 Task: Go to the posts of company Google
Action: Mouse moved to (516, 549)
Screenshot: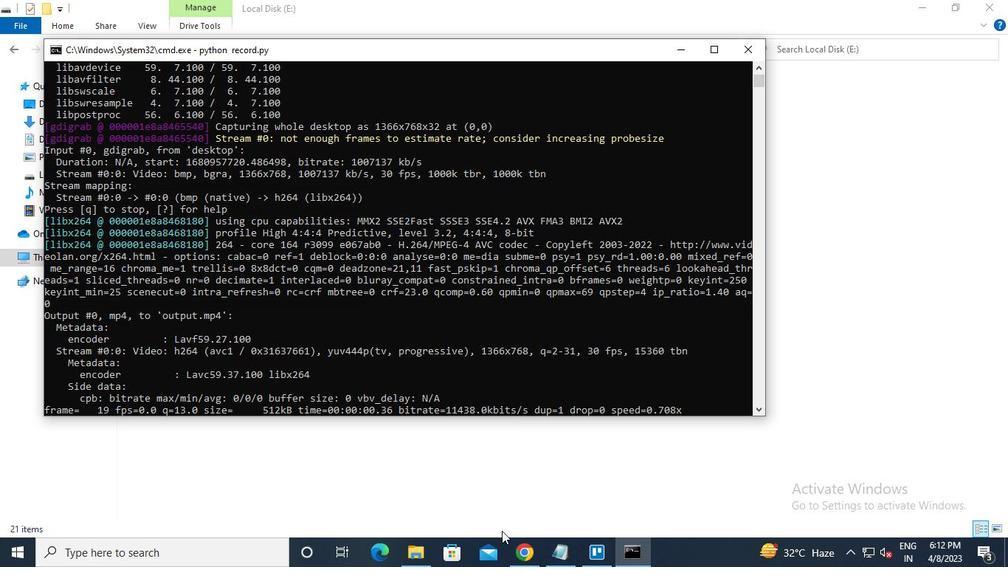 
Action: Mouse pressed left at (516, 549)
Screenshot: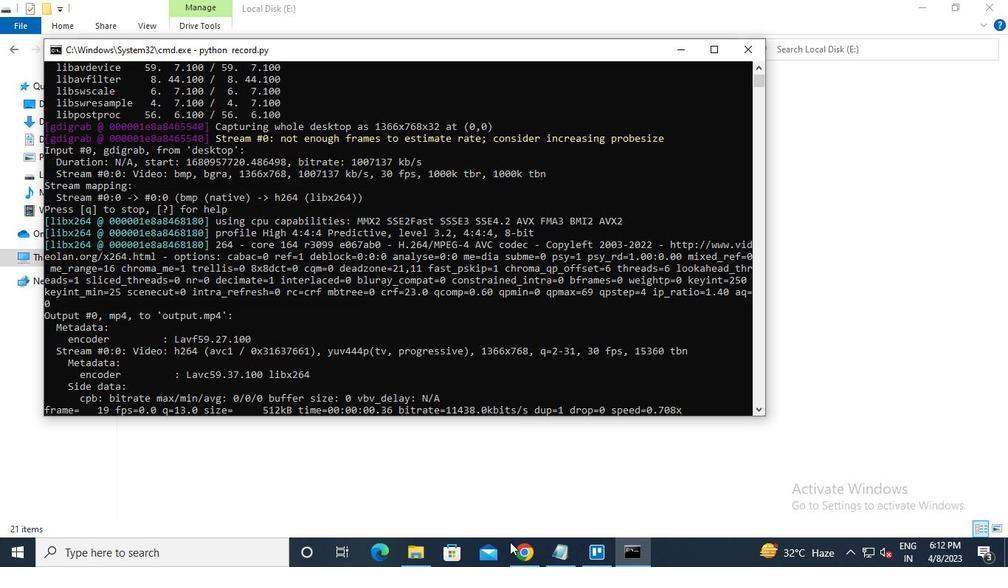 
Action: Mouse moved to (247, 87)
Screenshot: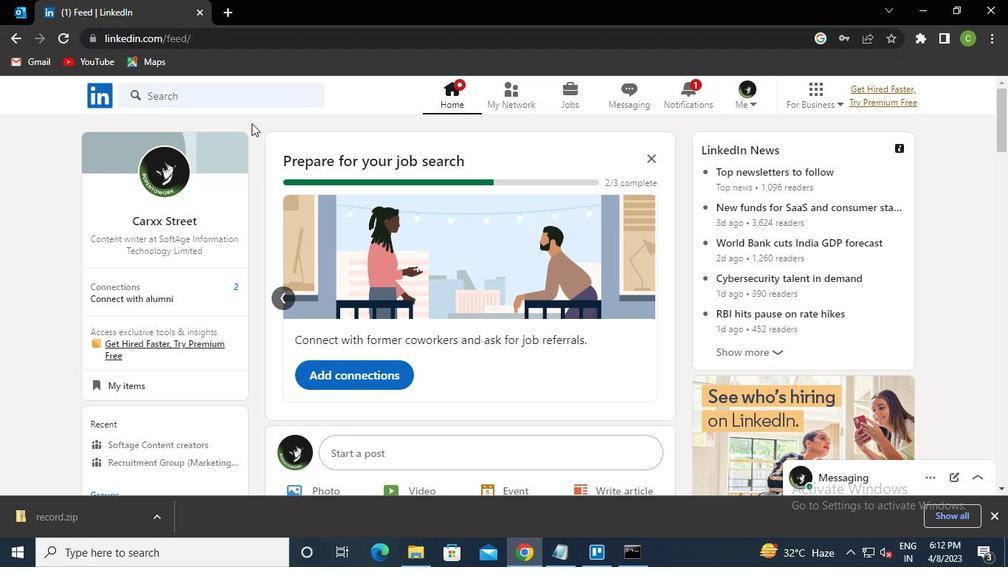
Action: Mouse pressed left at (247, 87)
Screenshot: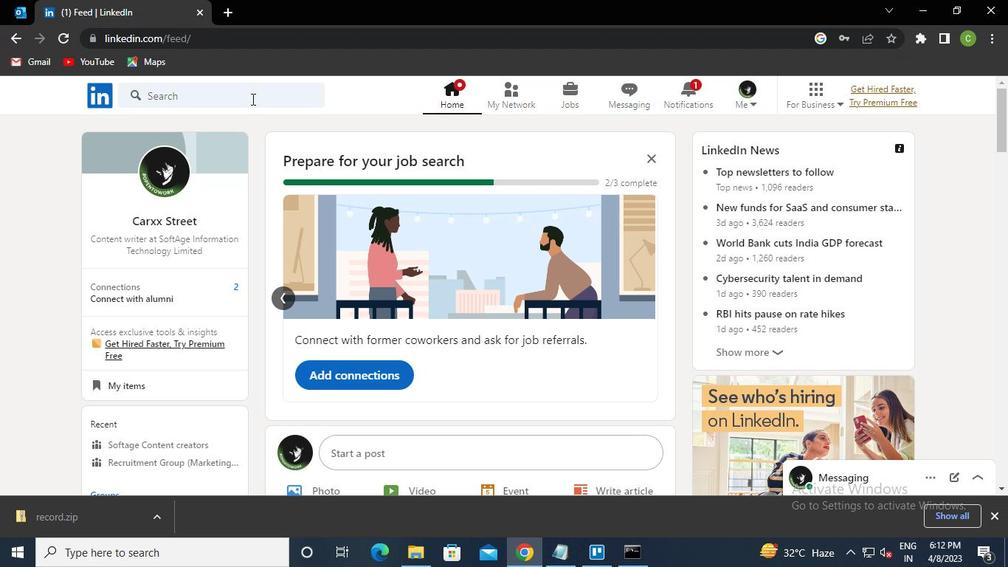 
Action: Keyboard g
Screenshot: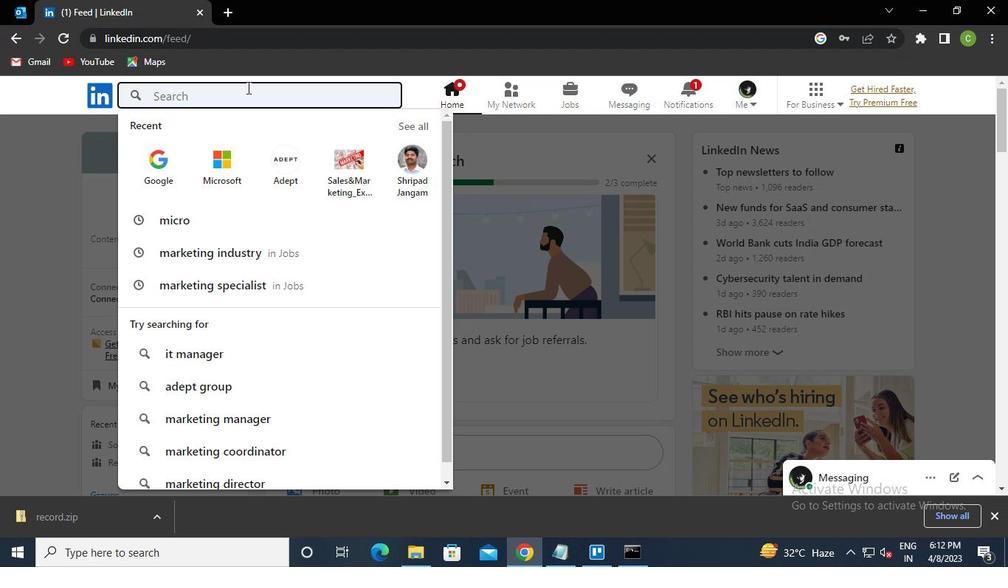 
Action: Keyboard o
Screenshot: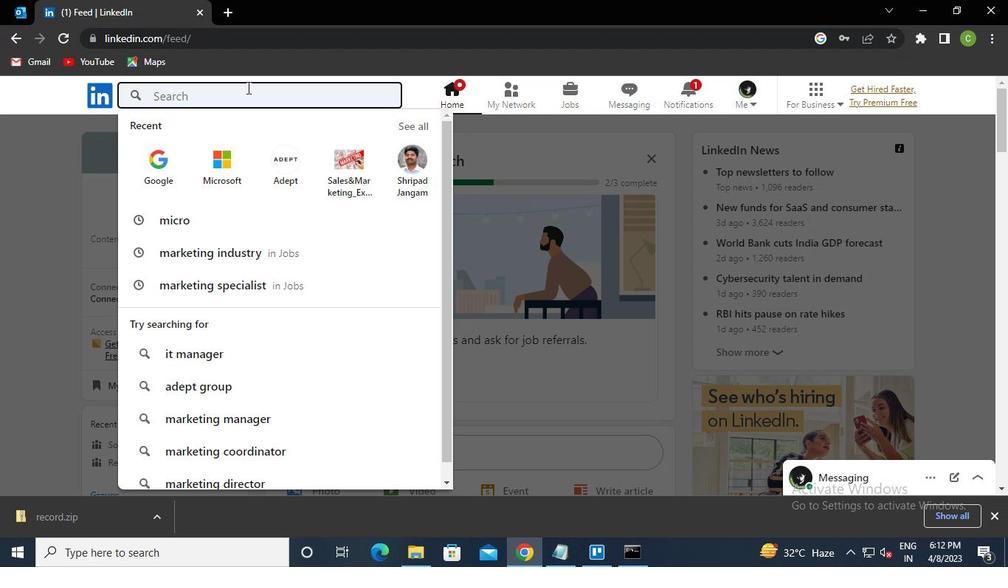 
Action: Keyboard o
Screenshot: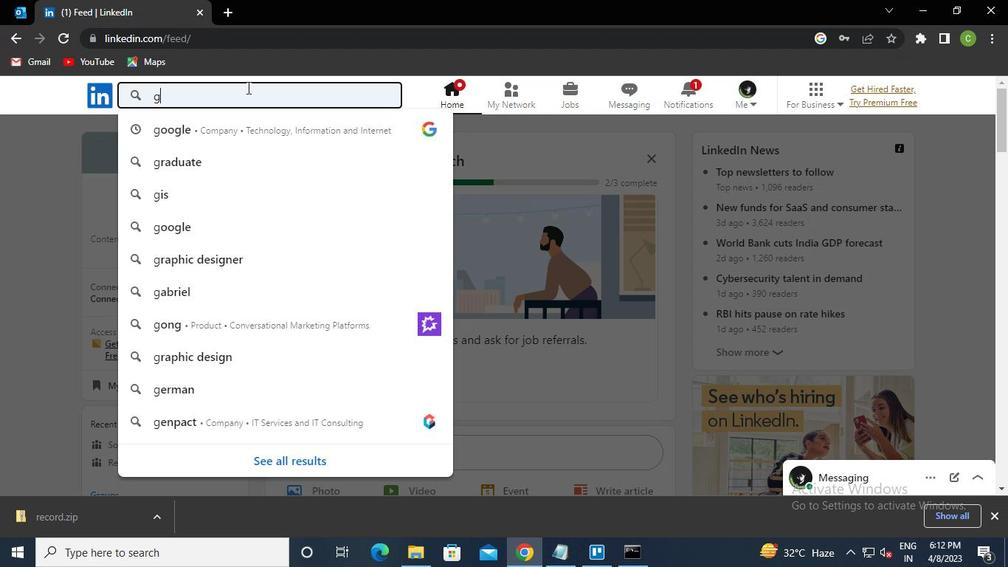 
Action: Keyboard g
Screenshot: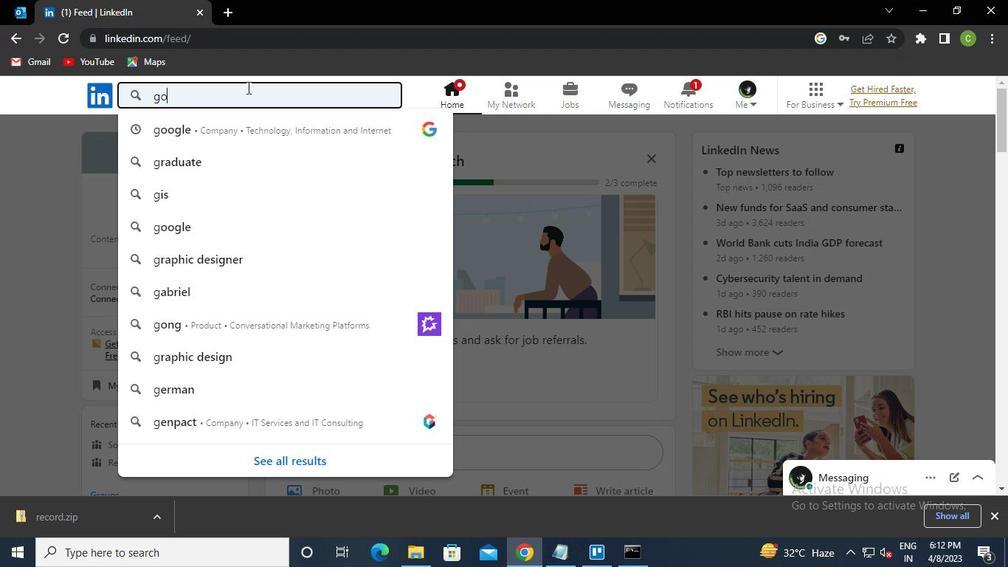 
Action: Keyboard l
Screenshot: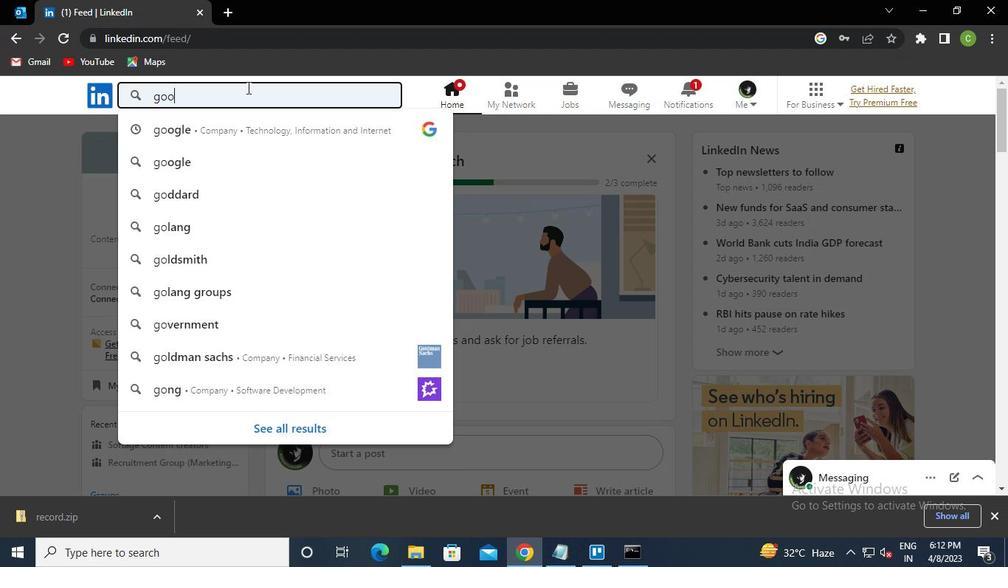 
Action: Keyboard e
Screenshot: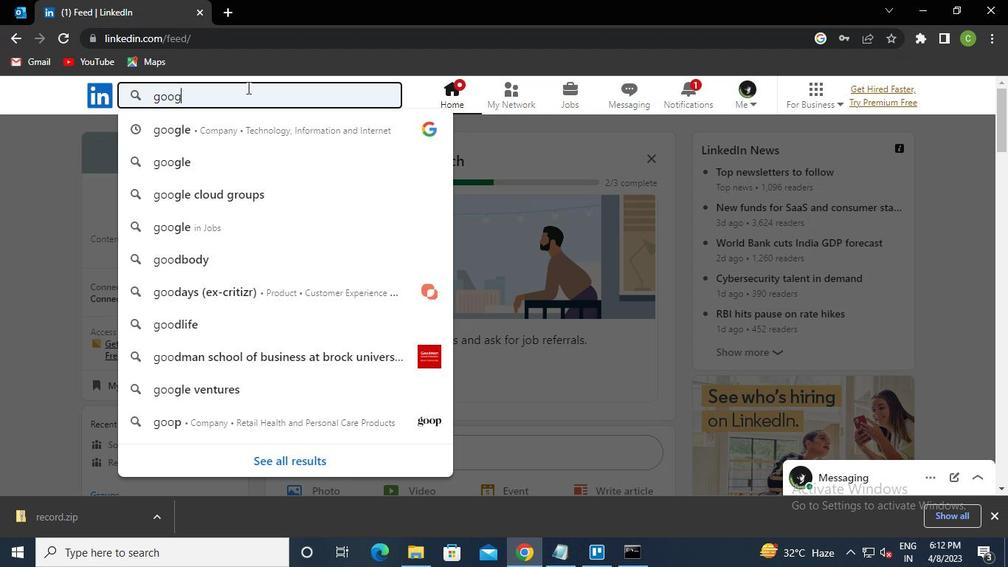 
Action: Keyboard Key.enter
Screenshot: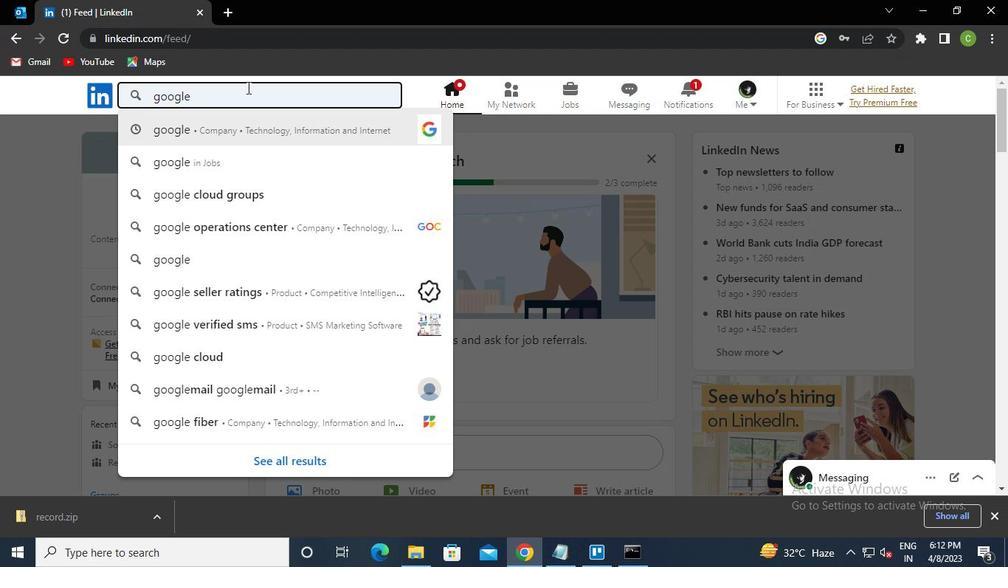 
Action: Mouse moved to (545, 245)
Screenshot: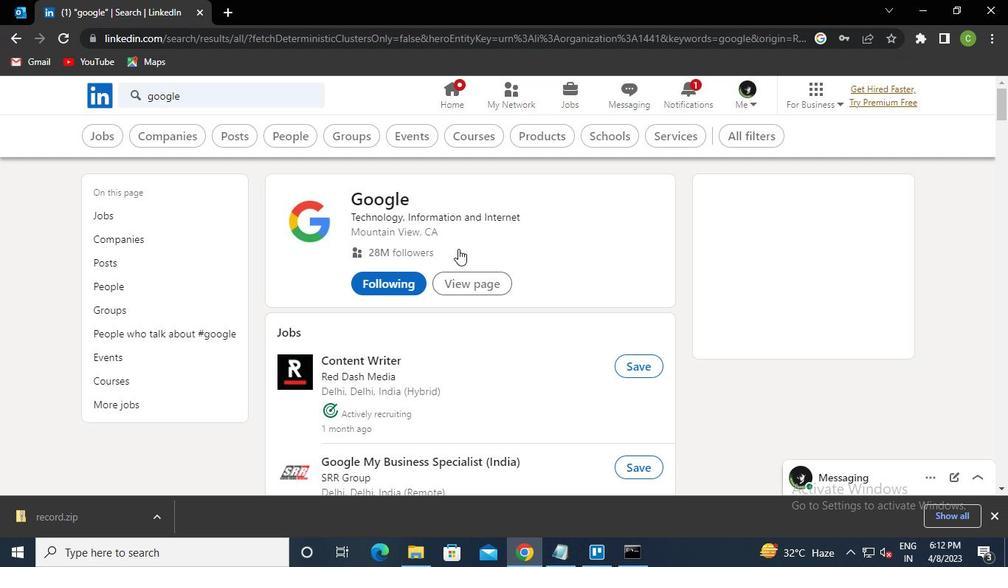 
Action: Mouse pressed left at (545, 245)
Screenshot: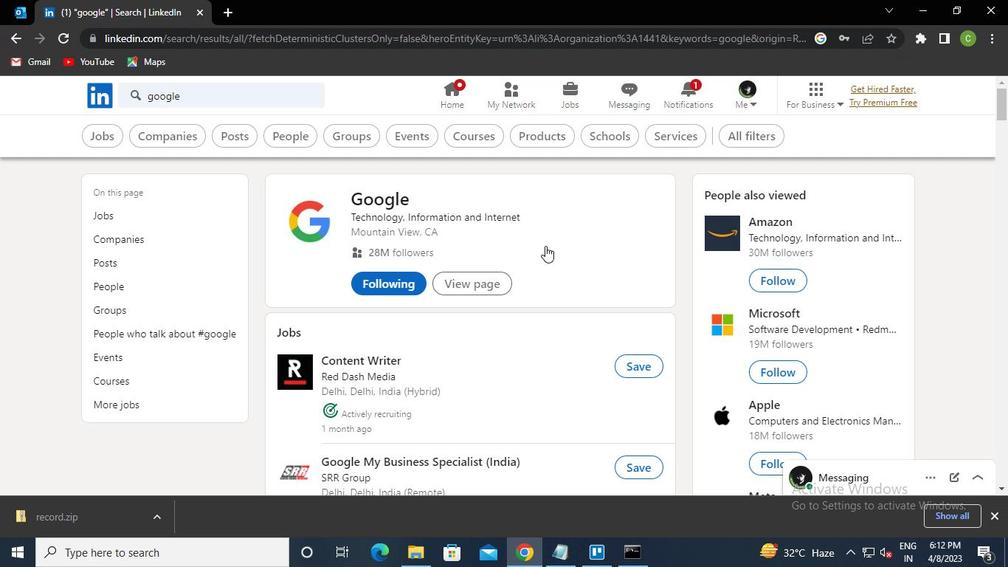 
Action: Mouse moved to (457, 249)
Screenshot: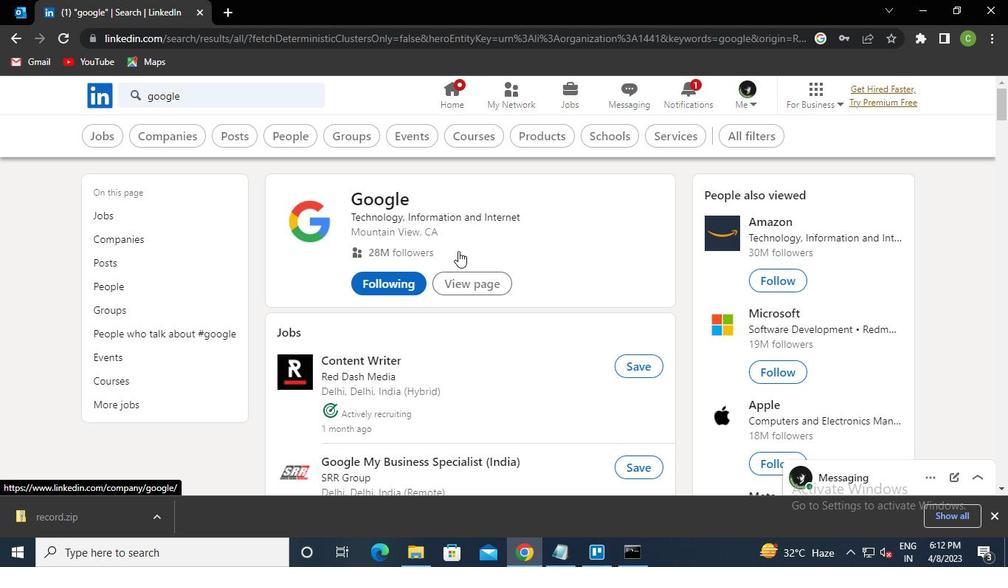 
Action: Mouse pressed left at (457, 249)
Screenshot: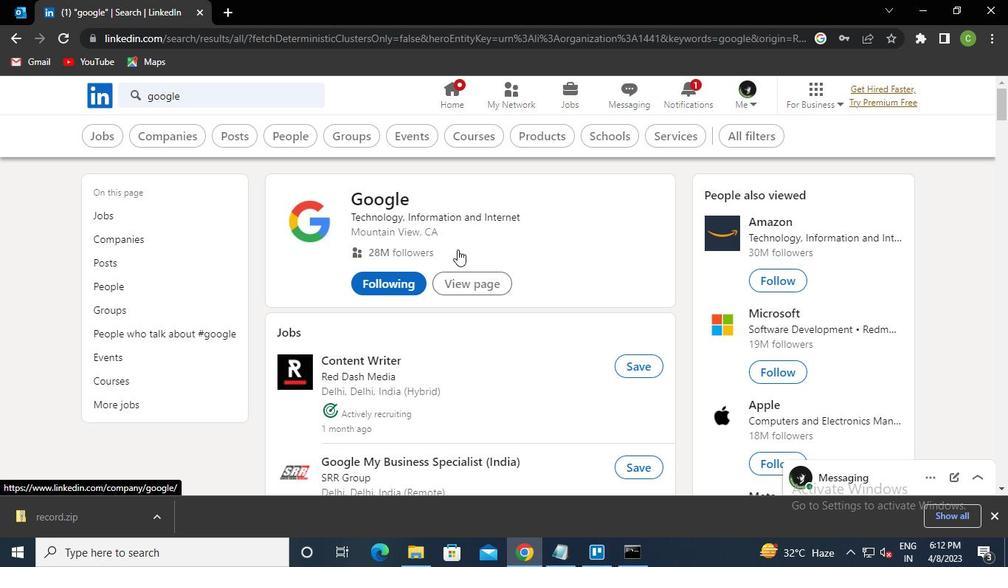 
Action: Mouse moved to (438, 221)
Screenshot: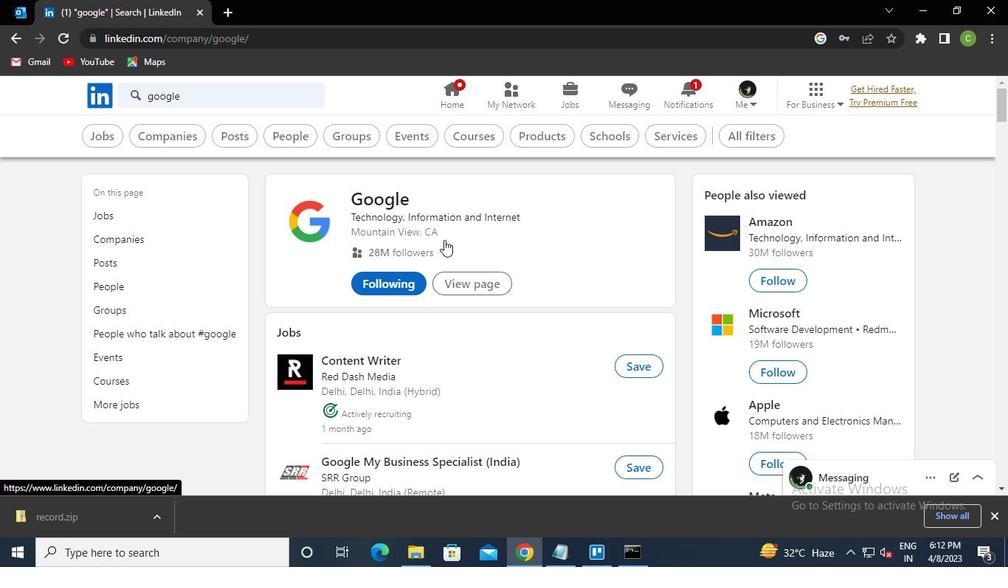 
Action: Mouse pressed left at (438, 221)
Screenshot: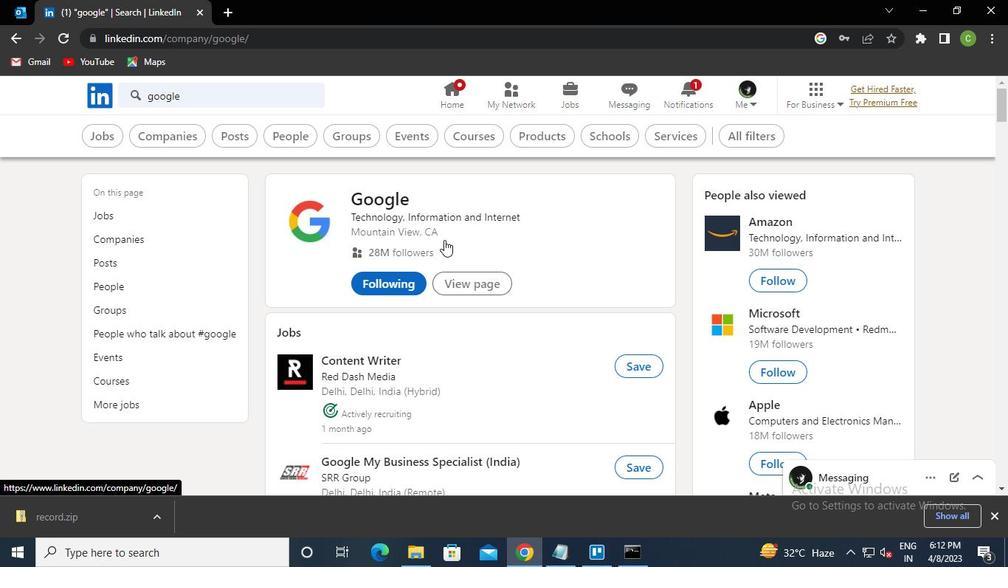 
Action: Mouse moved to (214, 330)
Screenshot: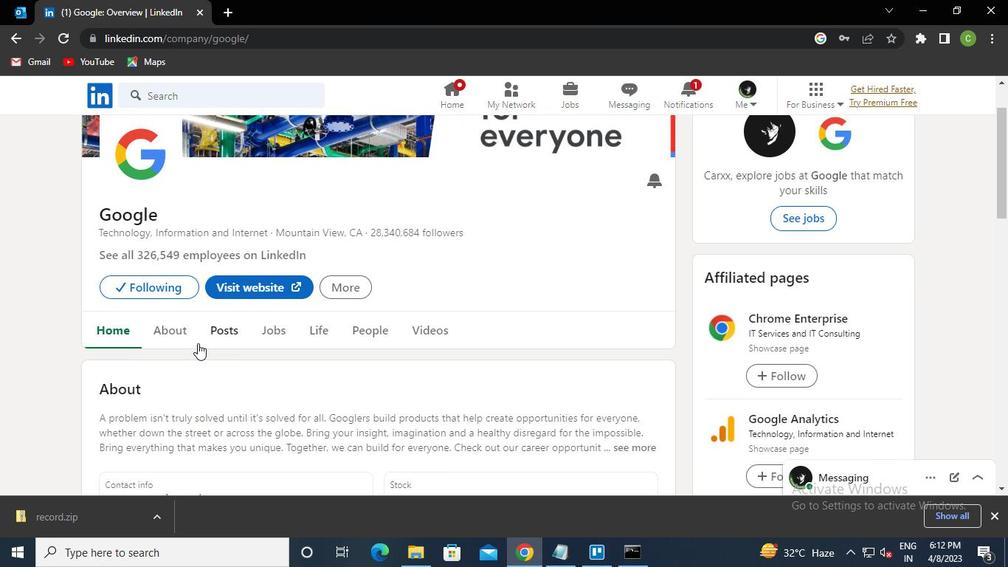 
Action: Mouse pressed left at (214, 330)
Screenshot: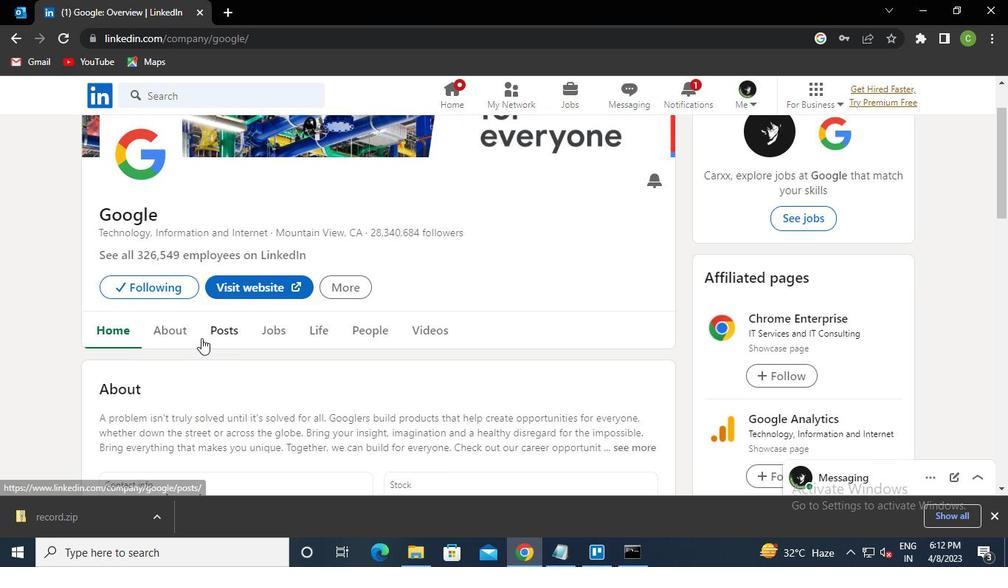 
Action: Mouse moved to (628, 552)
Screenshot: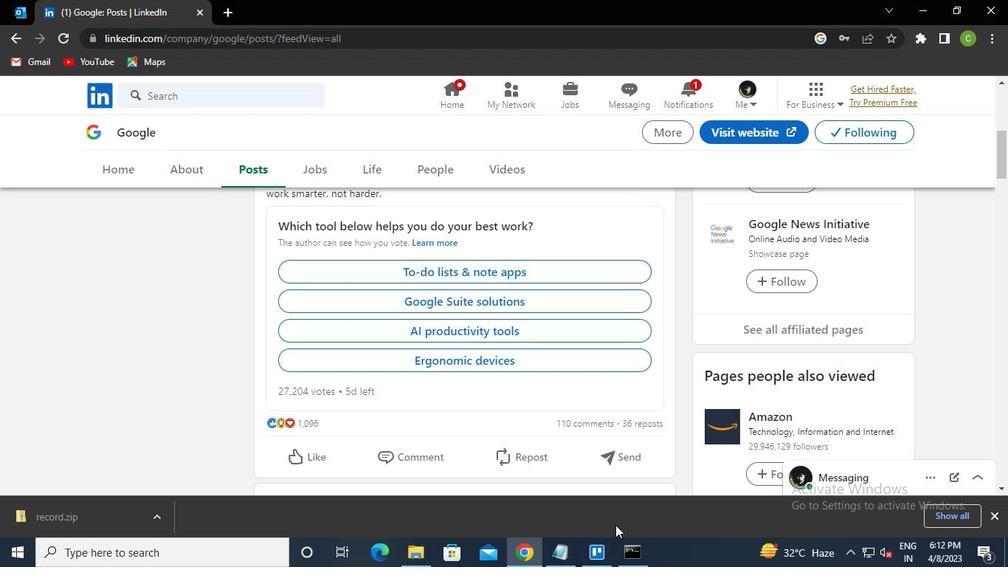 
Action: Mouse pressed left at (628, 552)
Screenshot: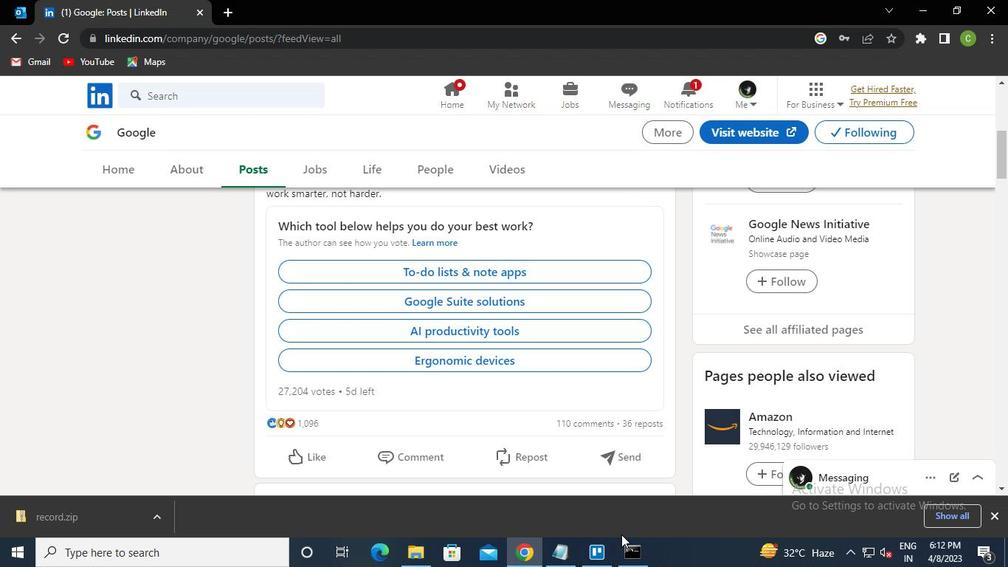 
Action: Mouse moved to (748, 52)
Screenshot: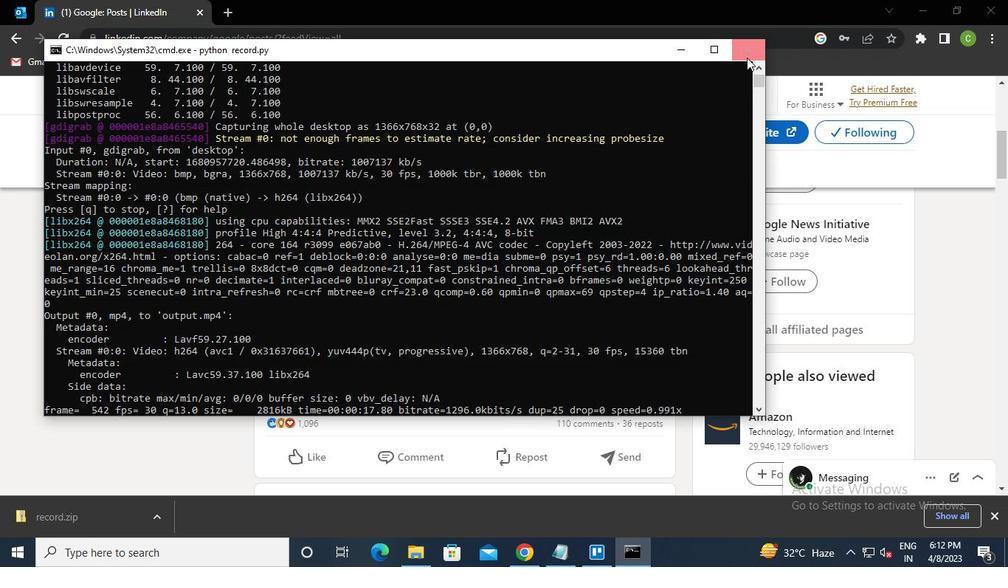 
Action: Mouse pressed left at (748, 52)
Screenshot: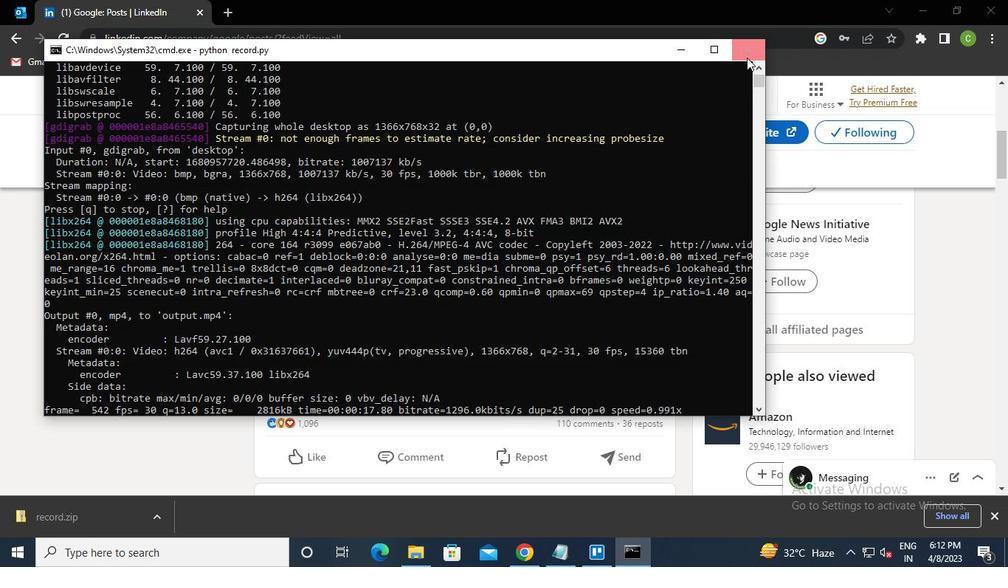
Action: Mouse moved to (746, 52)
Screenshot: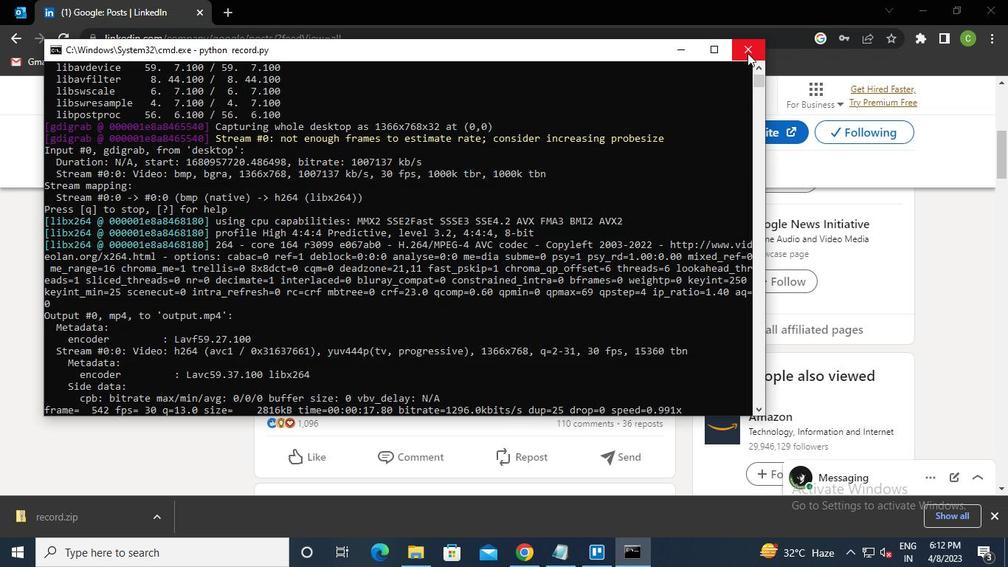 
